 Task: Add Dates with Start Date as Sep 01 2023 and Due Date as Sep 30 2023 to Card Card0010 in Board Board0003 in Development in Trello
Action: Mouse moved to (477, 16)
Screenshot: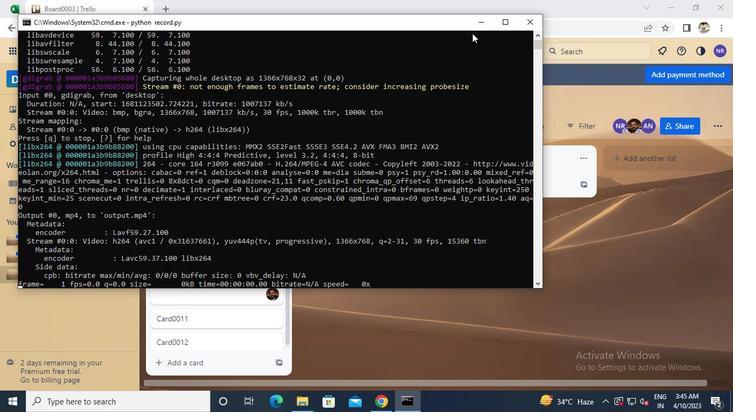 
Action: Mouse pressed left at (477, 16)
Screenshot: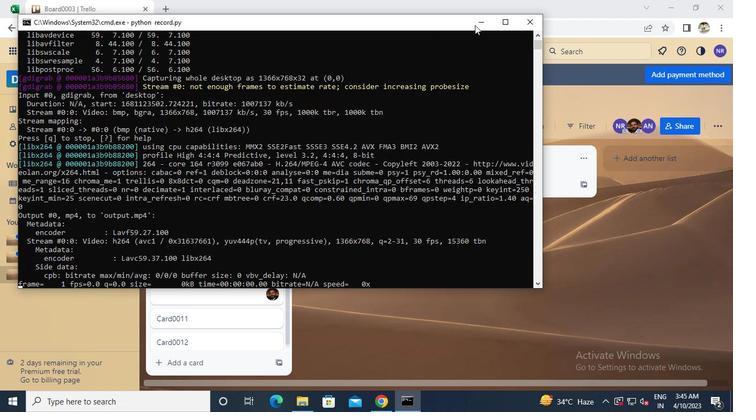 
Action: Mouse moved to (274, 270)
Screenshot: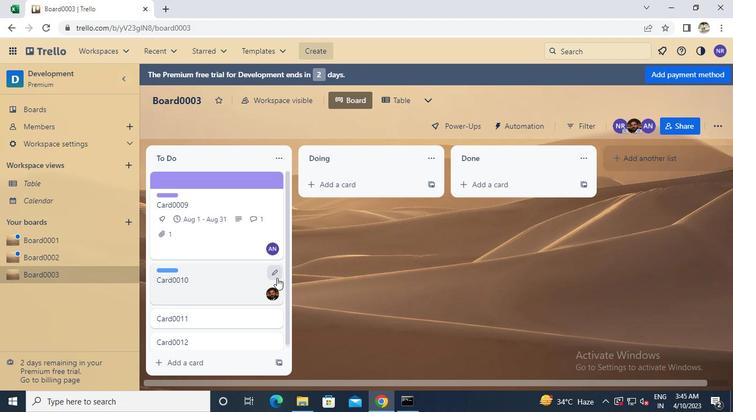 
Action: Mouse pressed left at (274, 270)
Screenshot: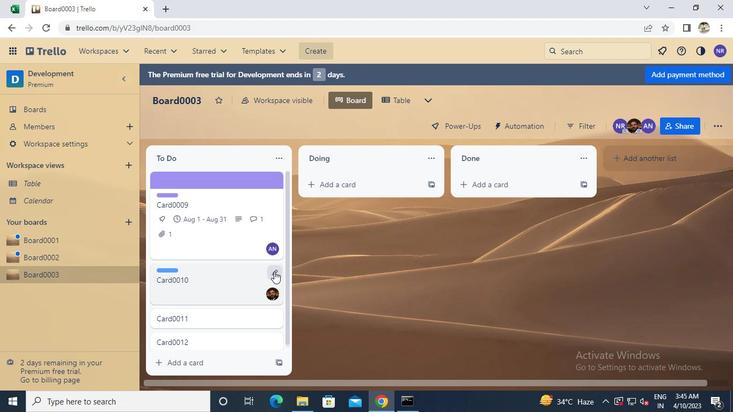 
Action: Mouse moved to (302, 319)
Screenshot: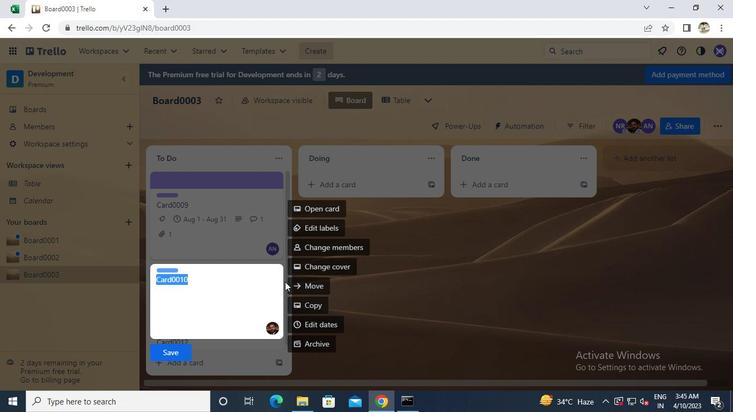 
Action: Mouse pressed left at (302, 319)
Screenshot: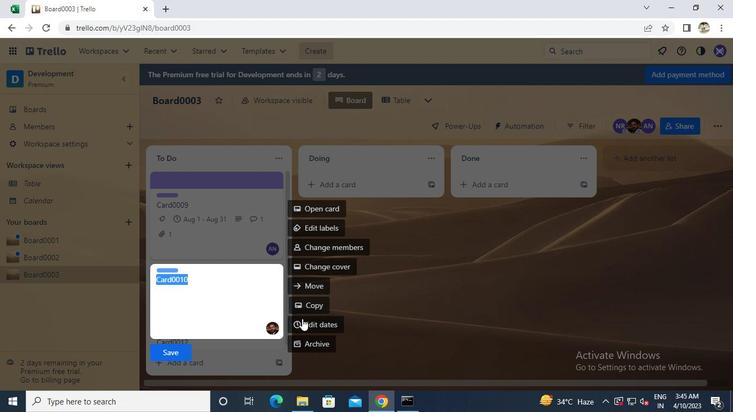 
Action: Mouse moved to (299, 265)
Screenshot: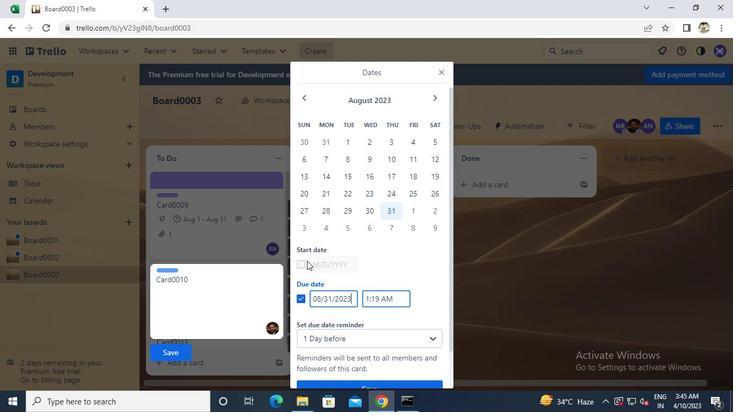 
Action: Mouse pressed left at (299, 265)
Screenshot: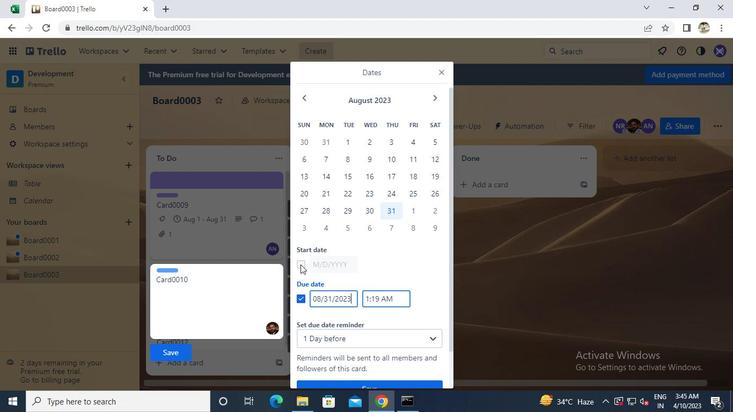 
Action: Mouse moved to (433, 95)
Screenshot: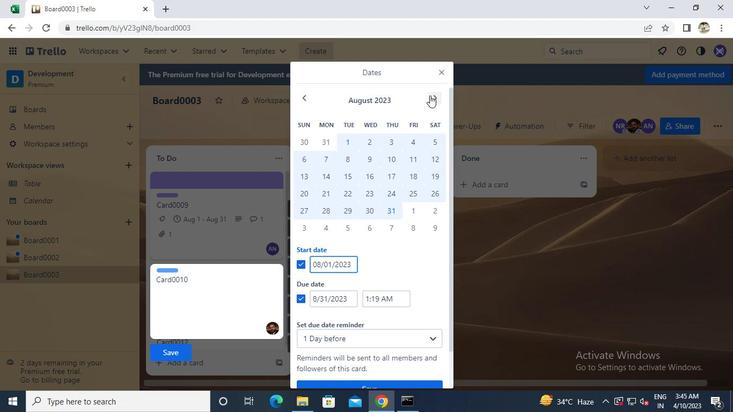 
Action: Mouse pressed left at (433, 95)
Screenshot: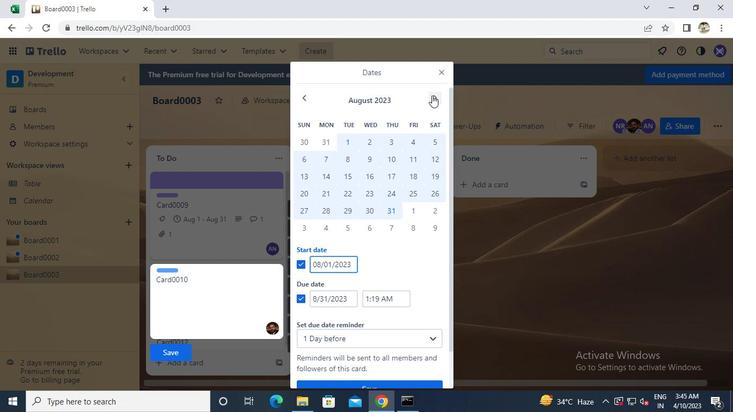
Action: Mouse moved to (412, 140)
Screenshot: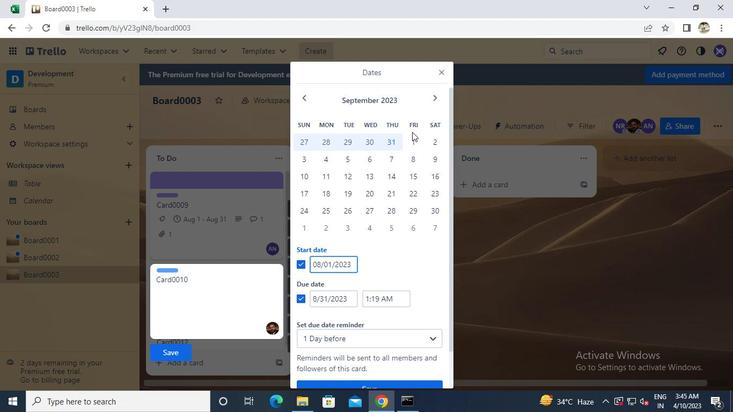 
Action: Mouse pressed left at (412, 140)
Screenshot: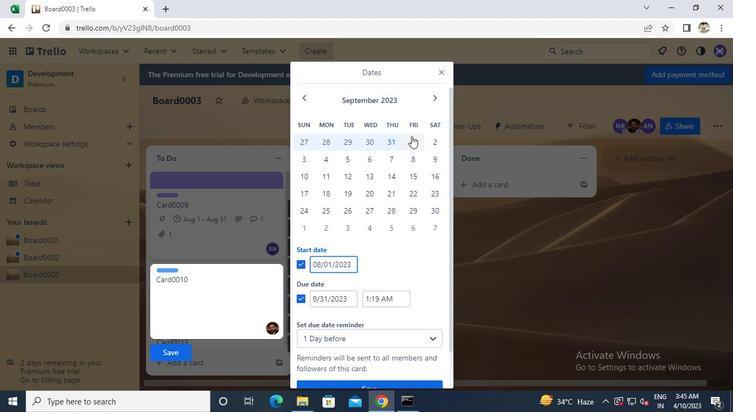 
Action: Mouse moved to (431, 210)
Screenshot: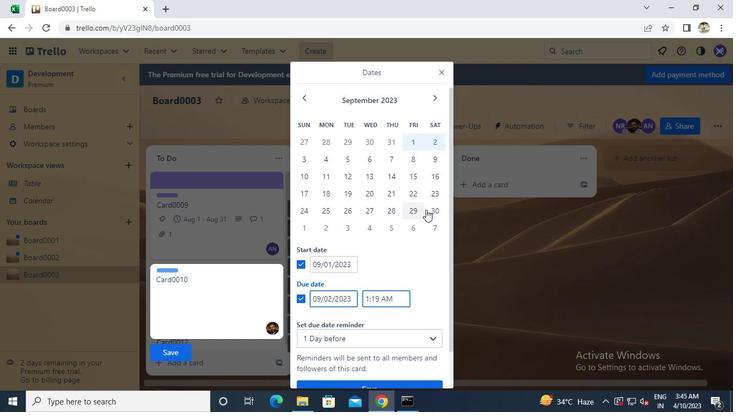 
Action: Mouse pressed left at (431, 210)
Screenshot: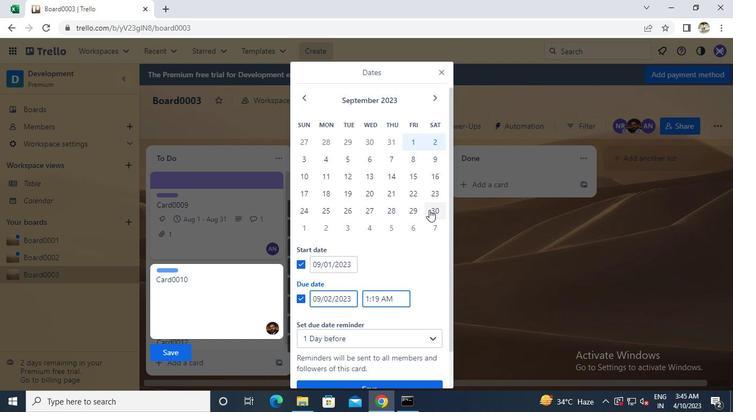 
Action: Mouse moved to (380, 345)
Screenshot: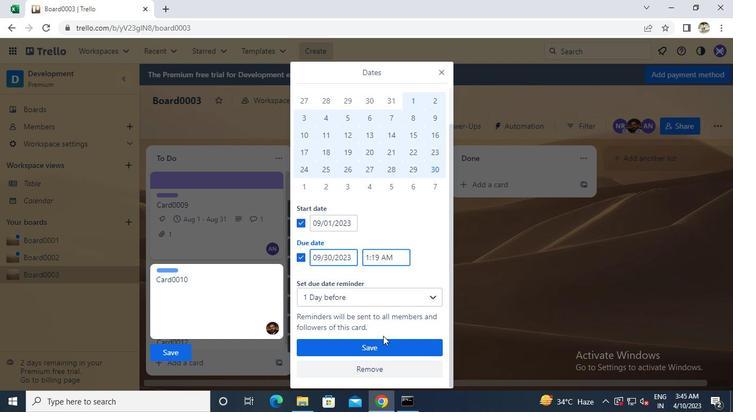 
Action: Mouse pressed left at (380, 345)
Screenshot: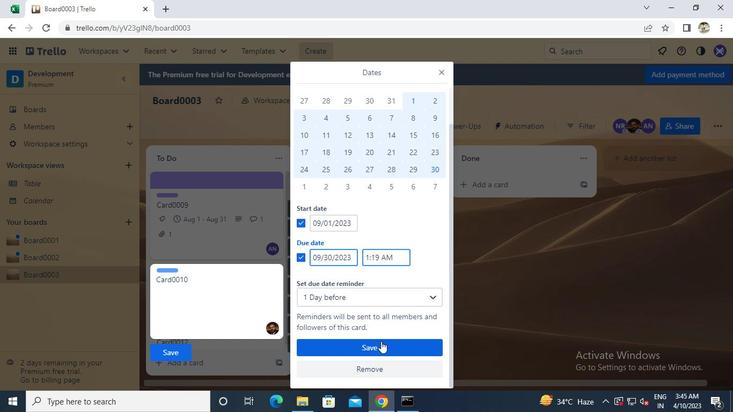 
Action: Mouse moved to (170, 351)
Screenshot: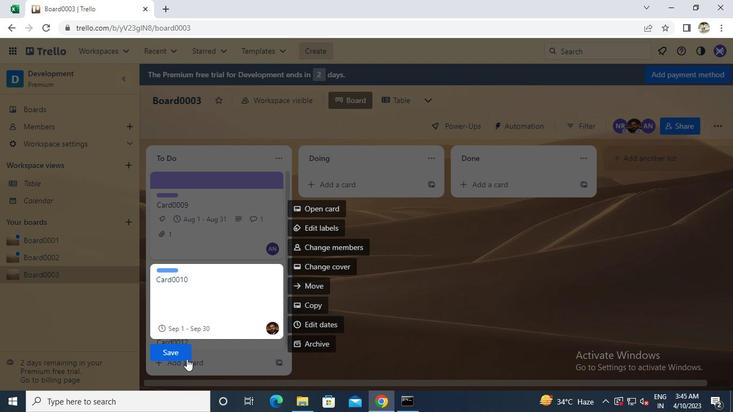 
Action: Mouse pressed left at (170, 351)
Screenshot: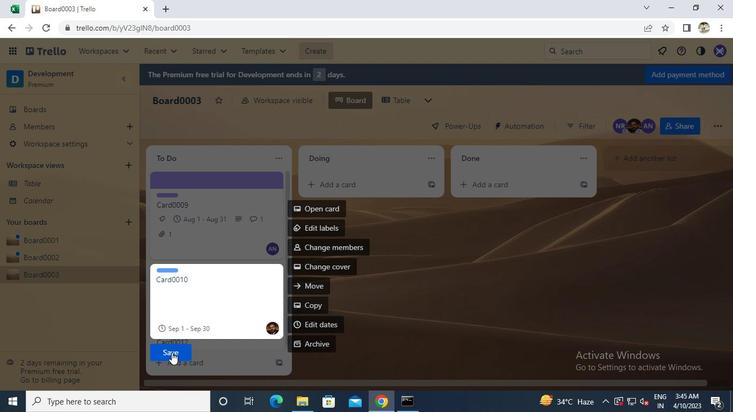 
Action: Mouse moved to (415, 399)
Screenshot: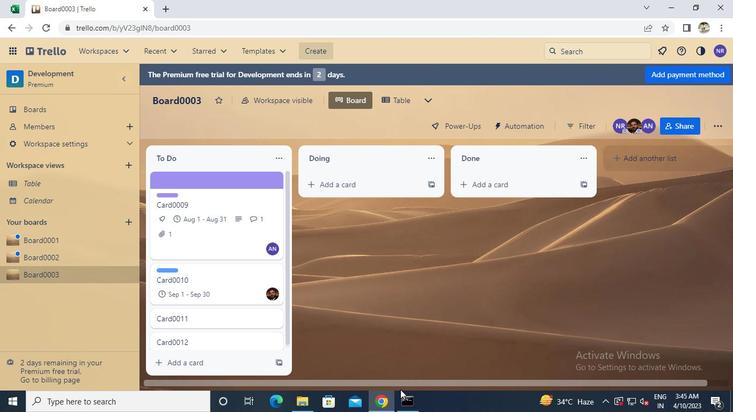 
Action: Mouse pressed left at (415, 399)
Screenshot: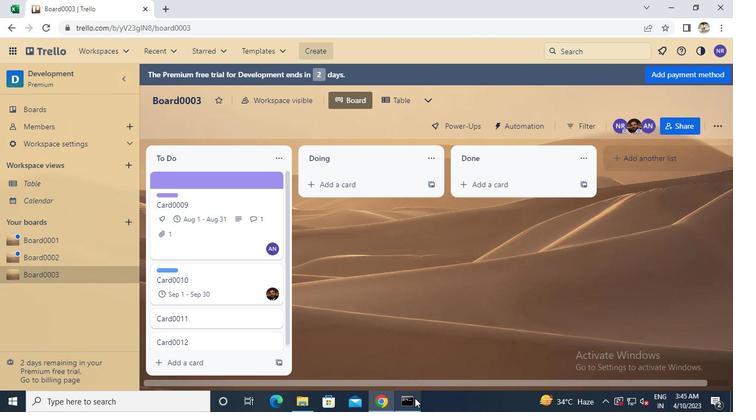
Action: Mouse moved to (521, 24)
Screenshot: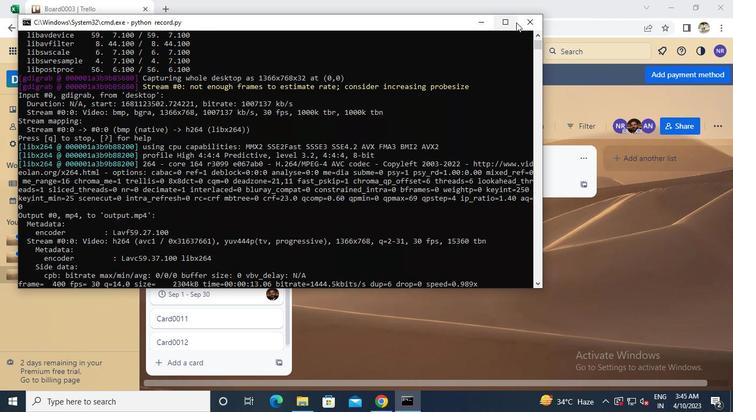 
Action: Mouse pressed left at (521, 24)
Screenshot: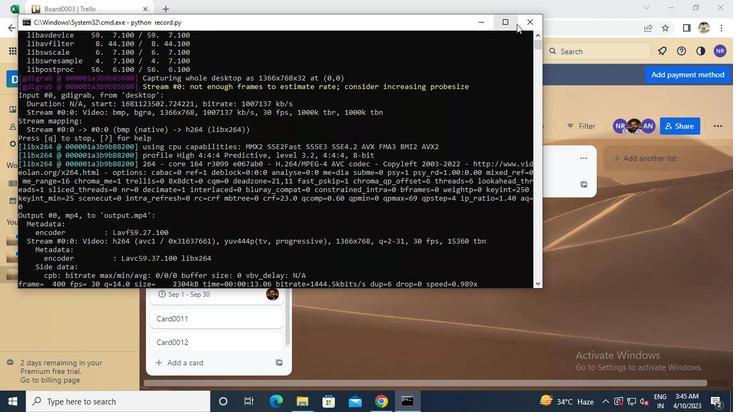 
